 Task: Check the sale-to-list ratio of large walk-in closet in the last 3 years.
Action: Mouse moved to (799, 196)
Screenshot: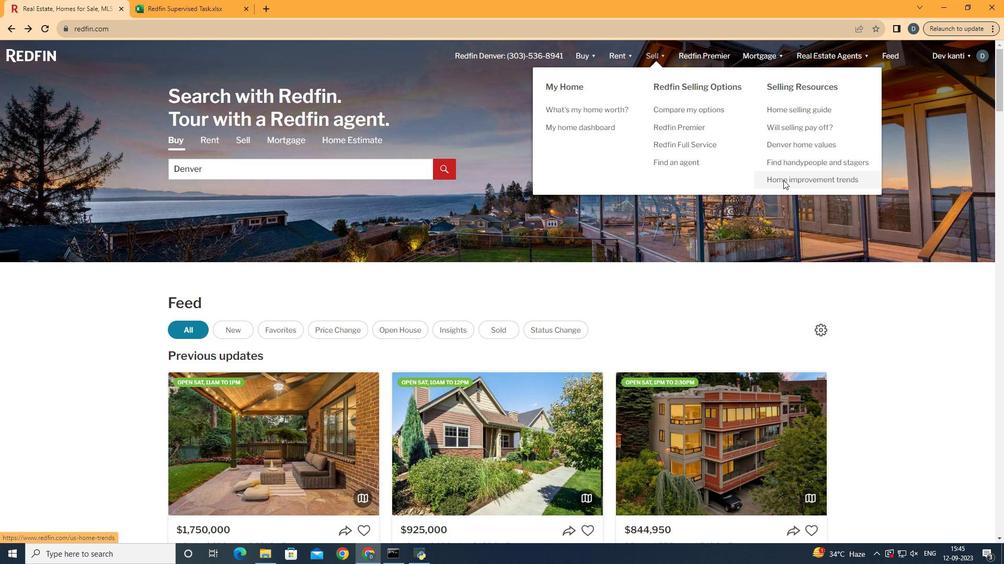 
Action: Mouse pressed left at (799, 196)
Screenshot: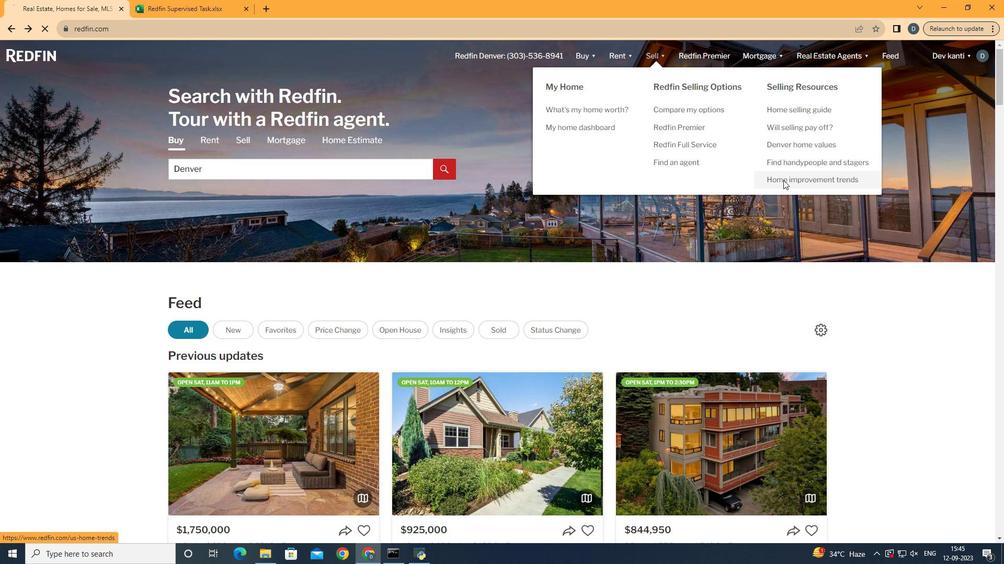 
Action: Mouse moved to (272, 213)
Screenshot: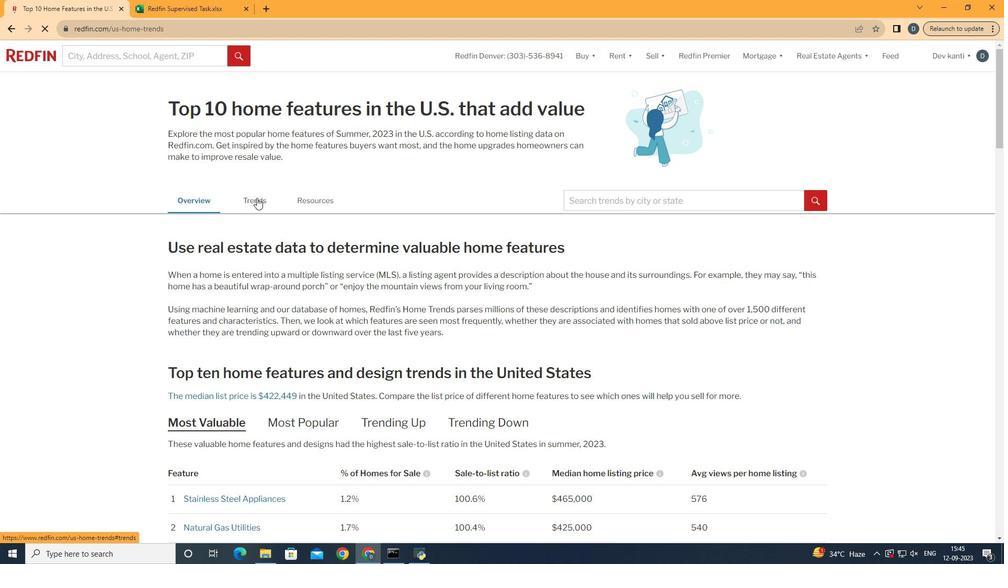 
Action: Mouse pressed left at (272, 213)
Screenshot: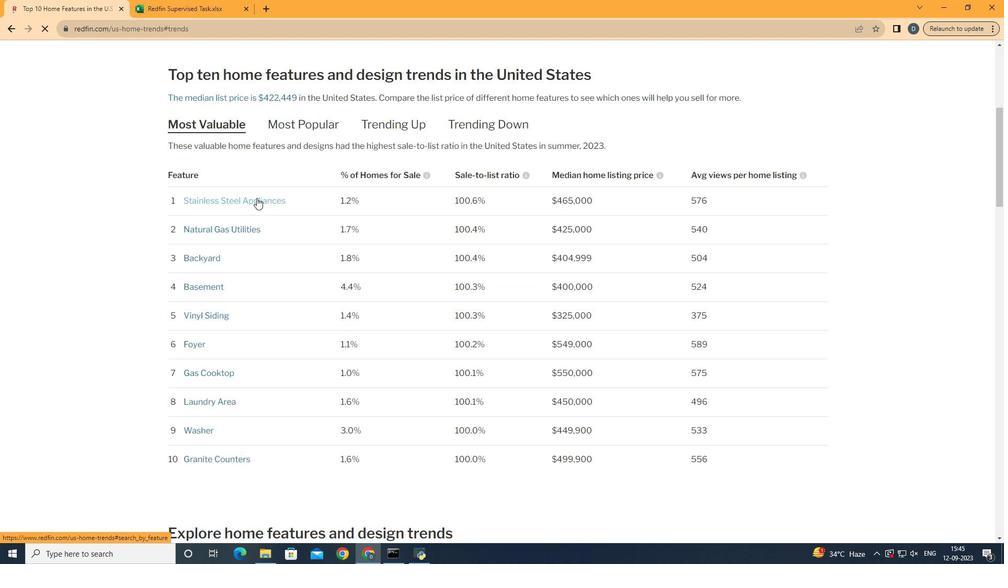 
Action: Mouse moved to (298, 269)
Screenshot: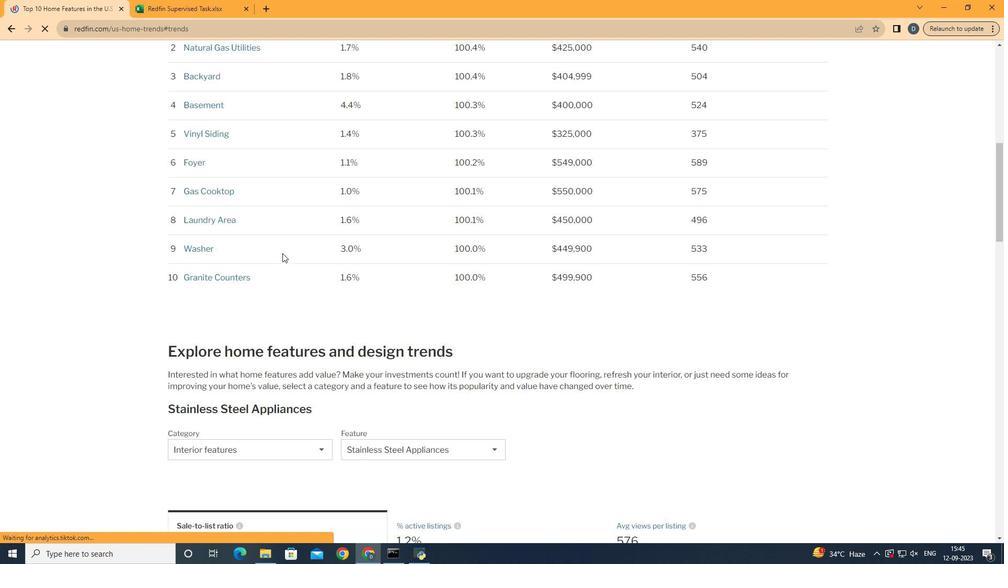 
Action: Mouse scrolled (298, 268) with delta (0, 0)
Screenshot: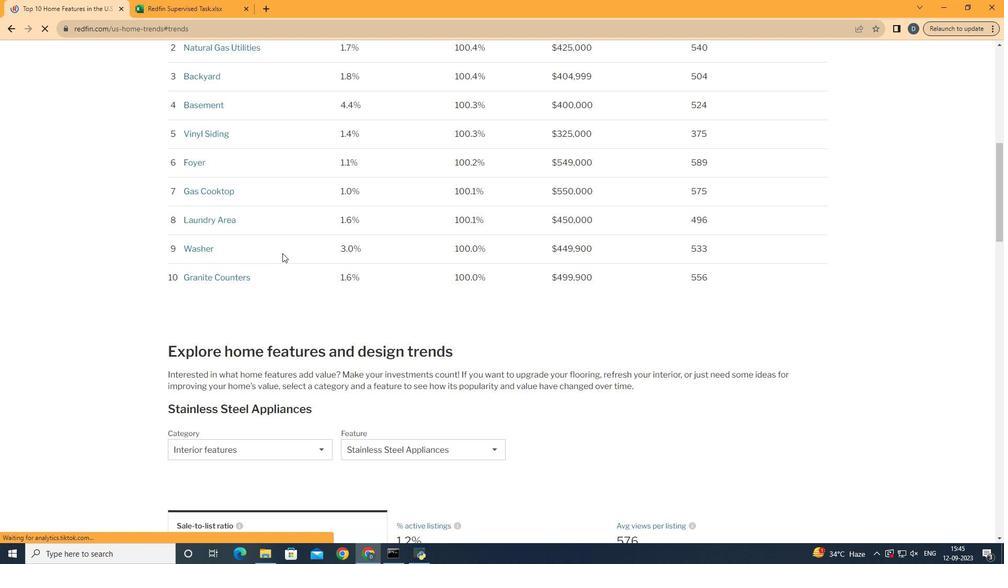 
Action: Mouse scrolled (298, 268) with delta (0, 0)
Screenshot: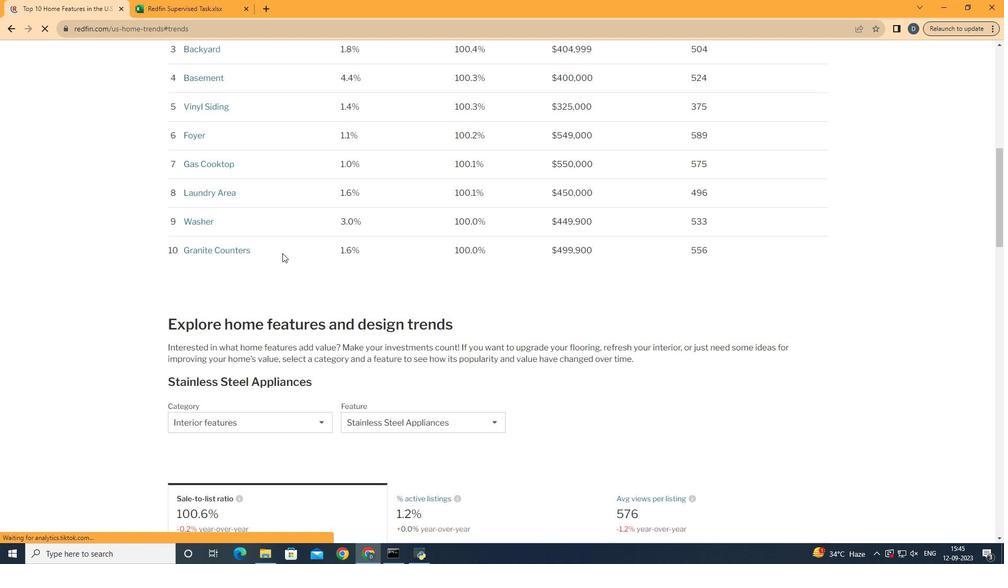 
Action: Mouse scrolled (298, 268) with delta (0, 0)
Screenshot: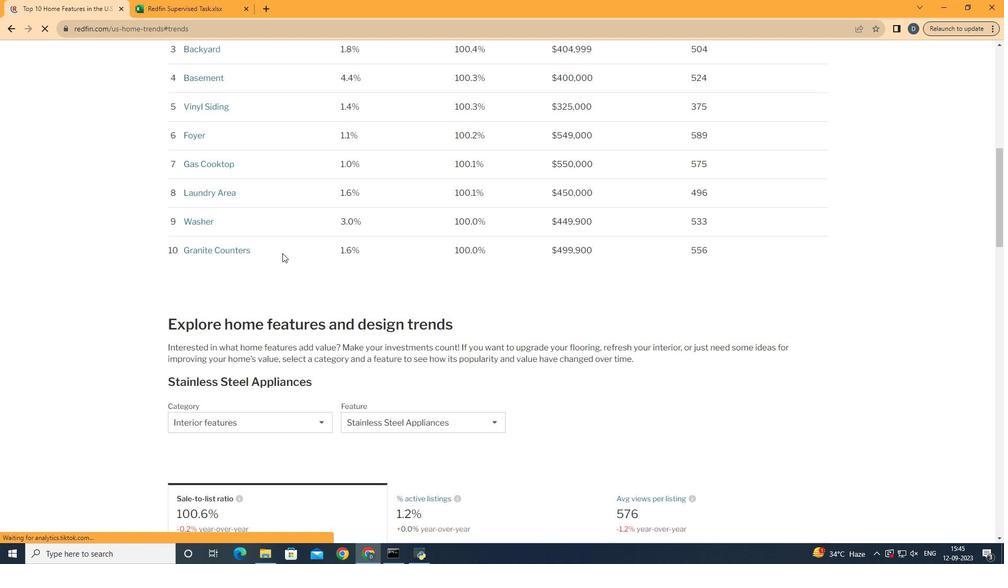 
Action: Mouse scrolled (298, 268) with delta (0, 0)
Screenshot: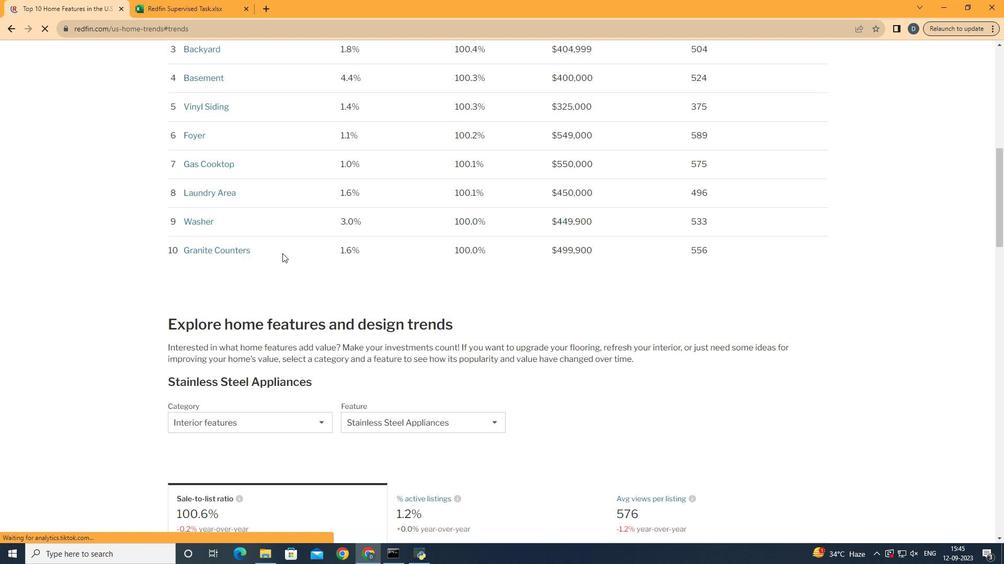
Action: Mouse scrolled (298, 268) with delta (0, 0)
Screenshot: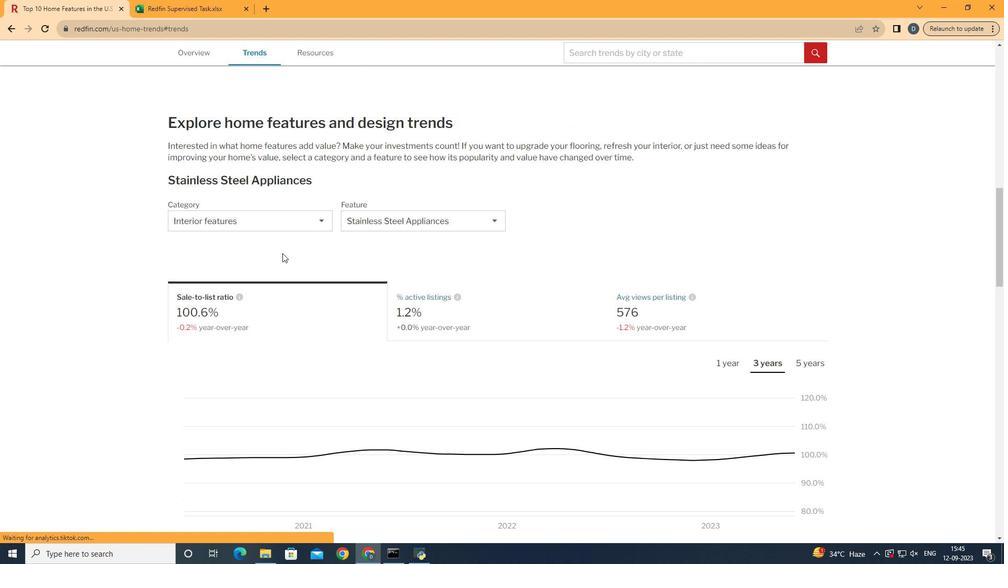 
Action: Mouse scrolled (298, 268) with delta (0, 0)
Screenshot: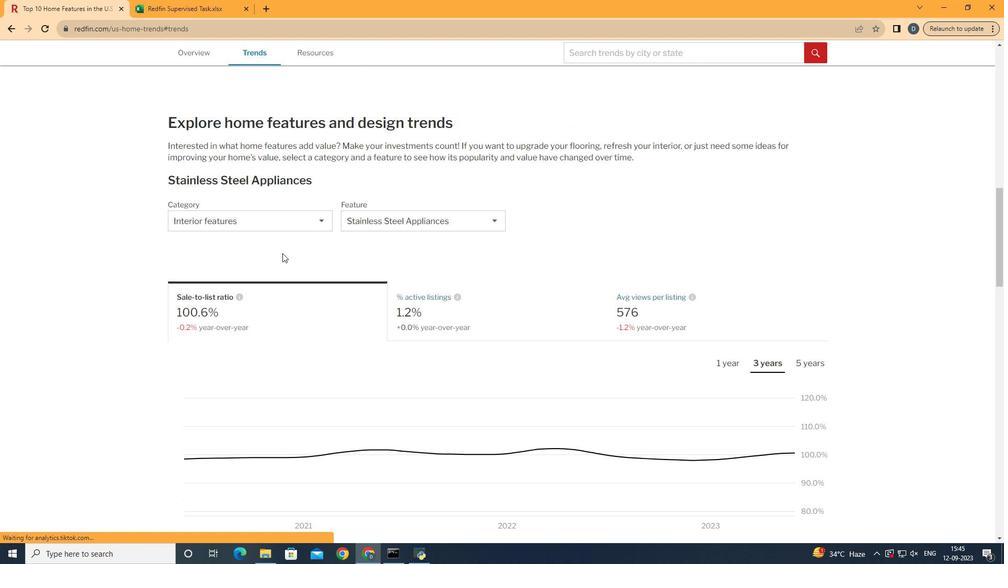 
Action: Mouse scrolled (298, 268) with delta (0, 0)
Screenshot: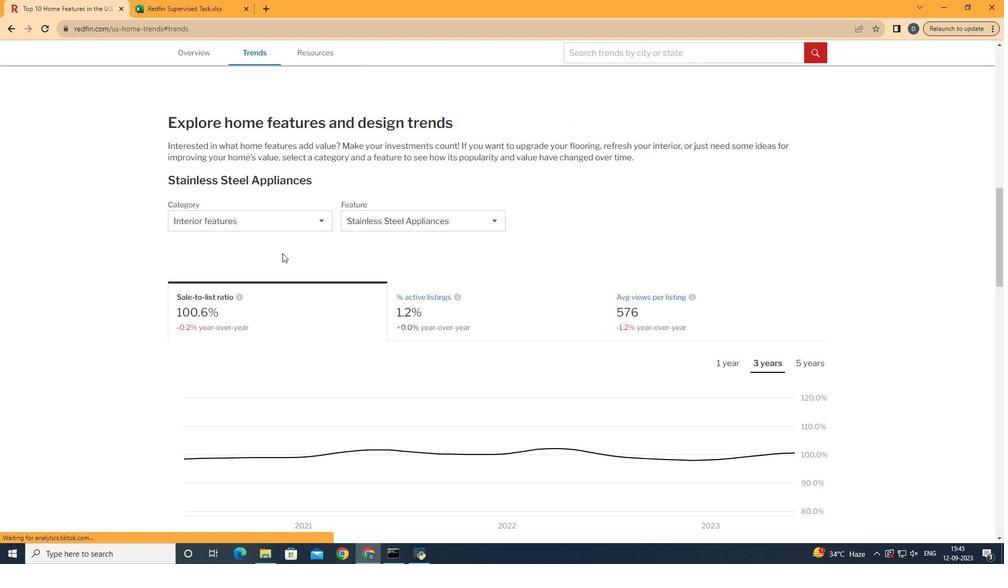 
Action: Mouse scrolled (298, 268) with delta (0, 0)
Screenshot: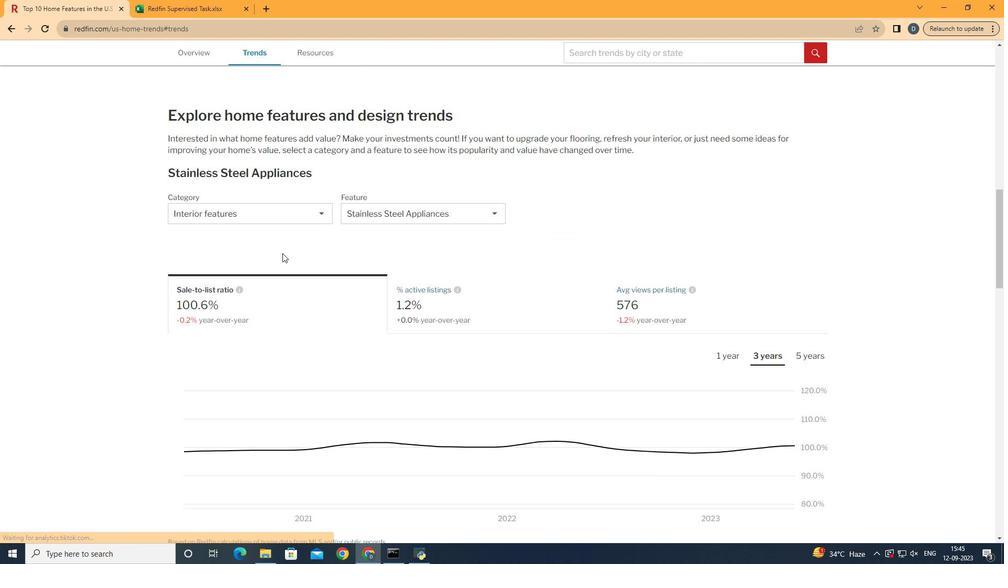 
Action: Mouse moved to (311, 221)
Screenshot: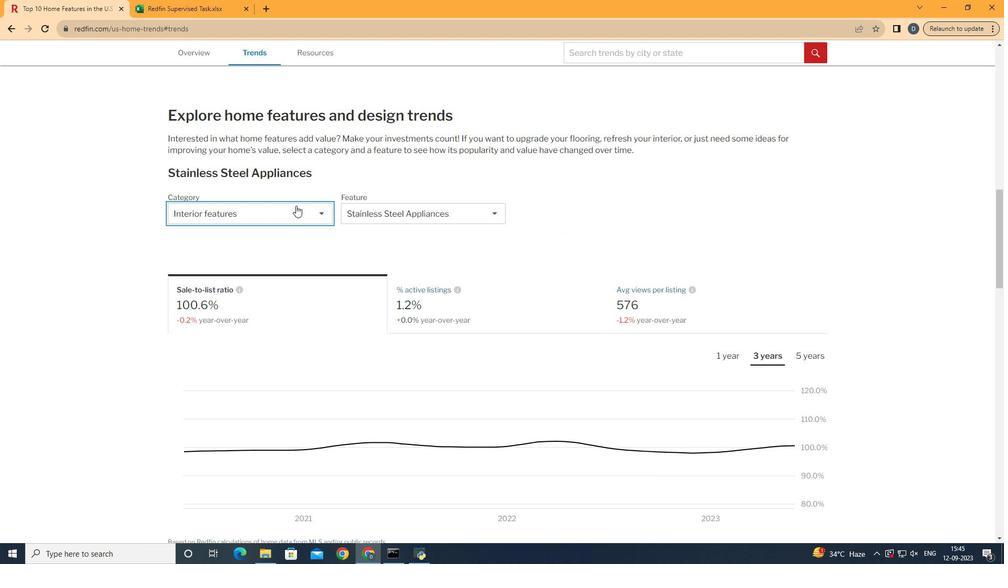 
Action: Mouse pressed left at (311, 221)
Screenshot: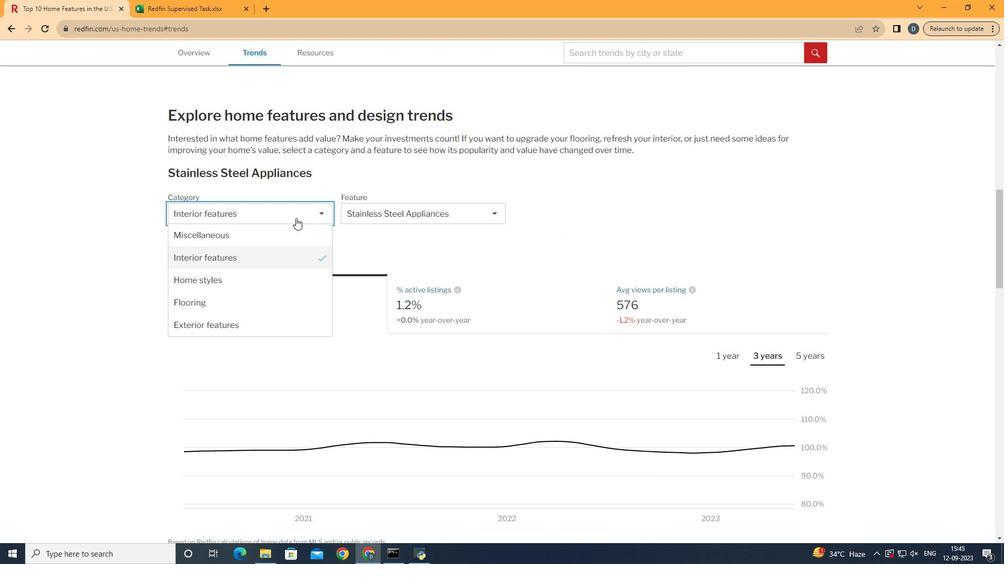 
Action: Mouse moved to (308, 274)
Screenshot: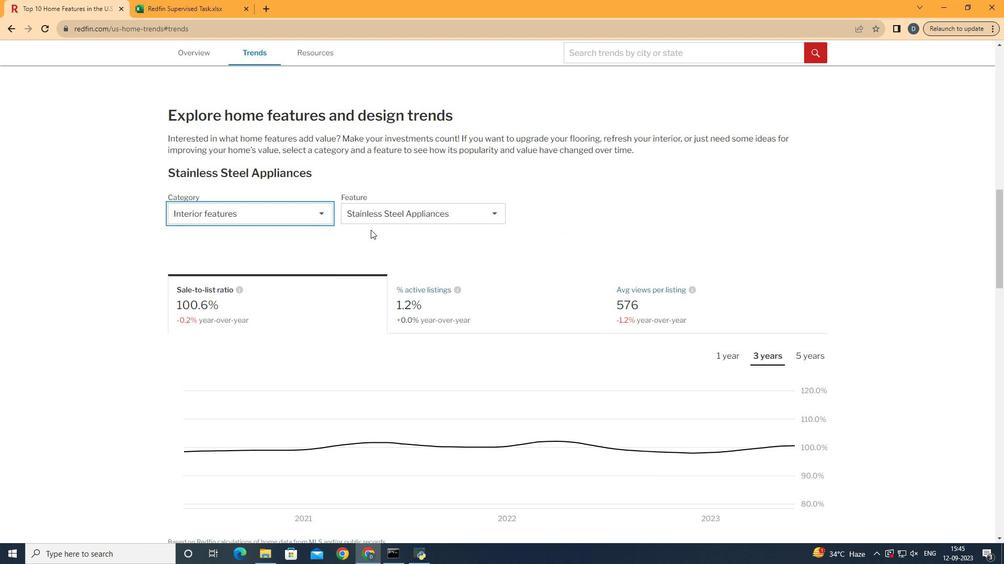 
Action: Mouse pressed left at (308, 274)
Screenshot: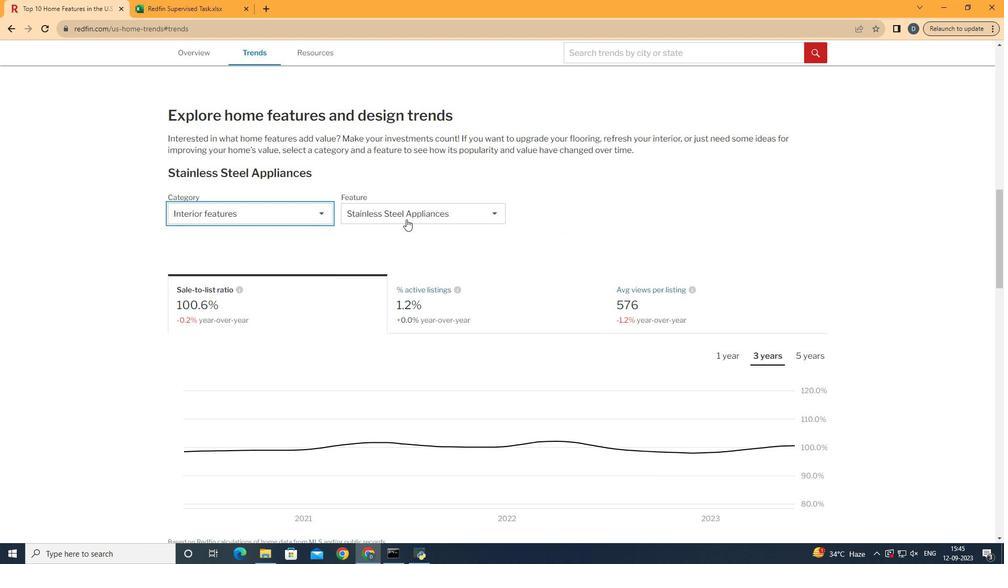 
Action: Mouse moved to (435, 229)
Screenshot: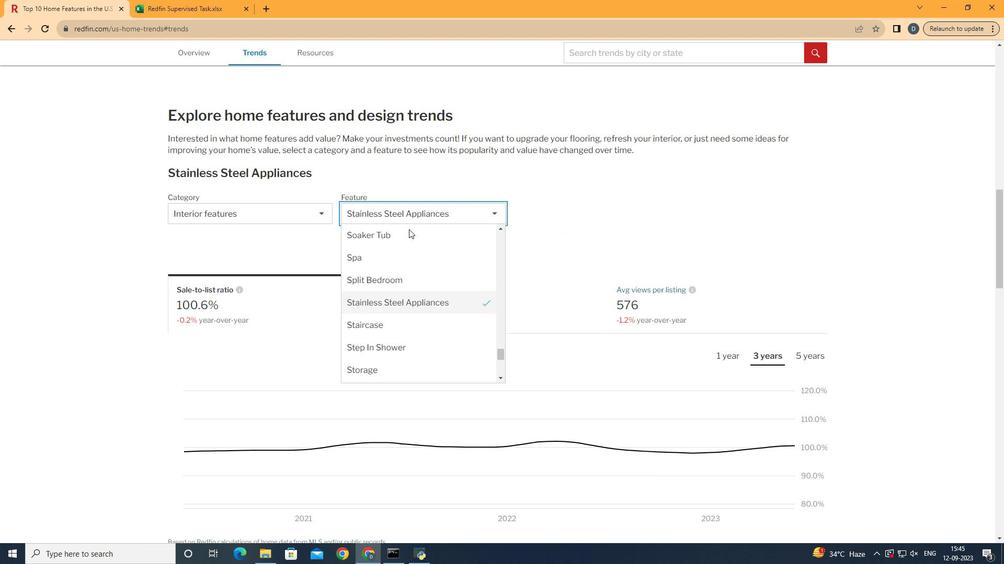 
Action: Mouse pressed left at (435, 229)
Screenshot: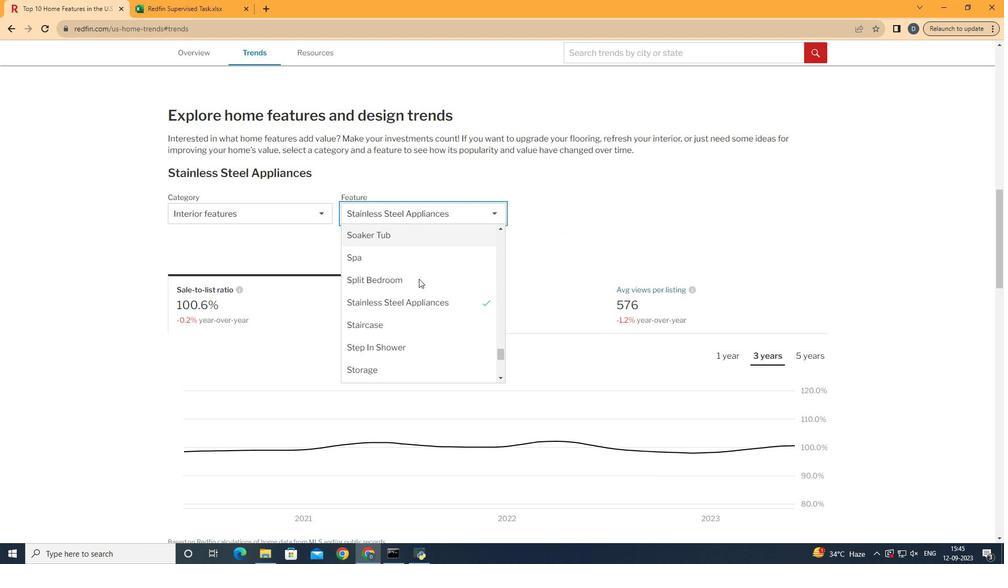 
Action: Mouse moved to (448, 333)
Screenshot: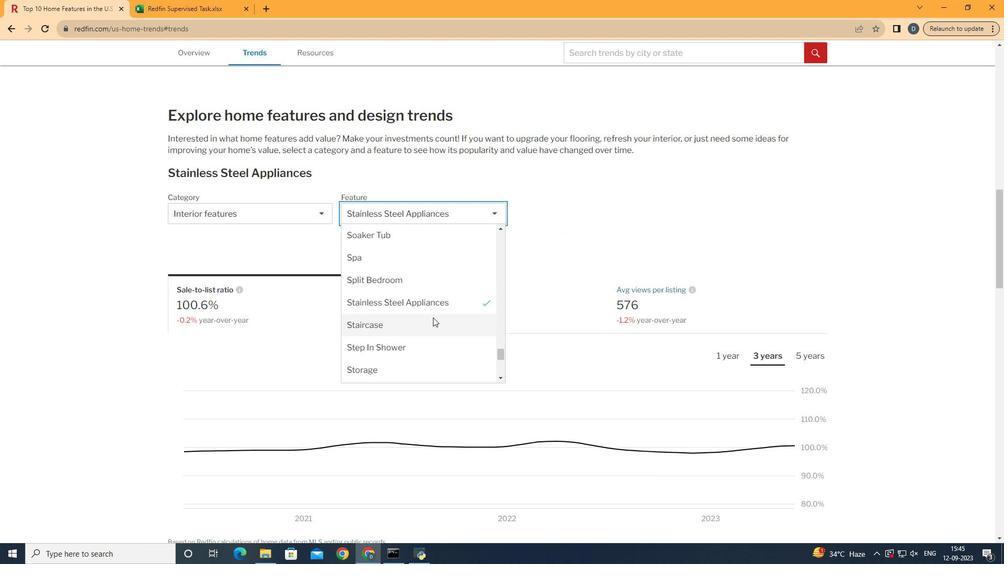 
Action: Mouse scrolled (448, 334) with delta (0, 0)
Screenshot: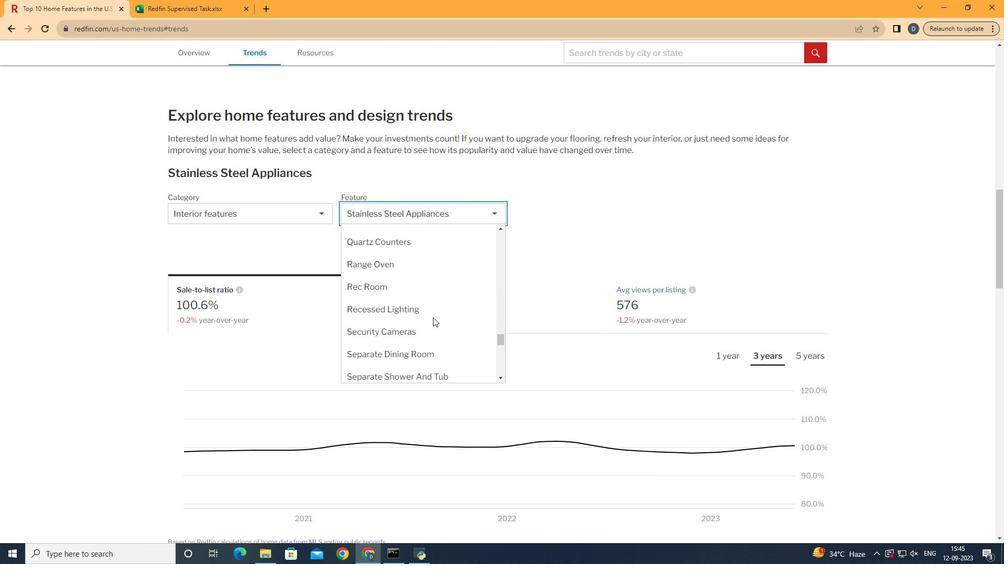 
Action: Mouse scrolled (448, 334) with delta (0, 0)
Screenshot: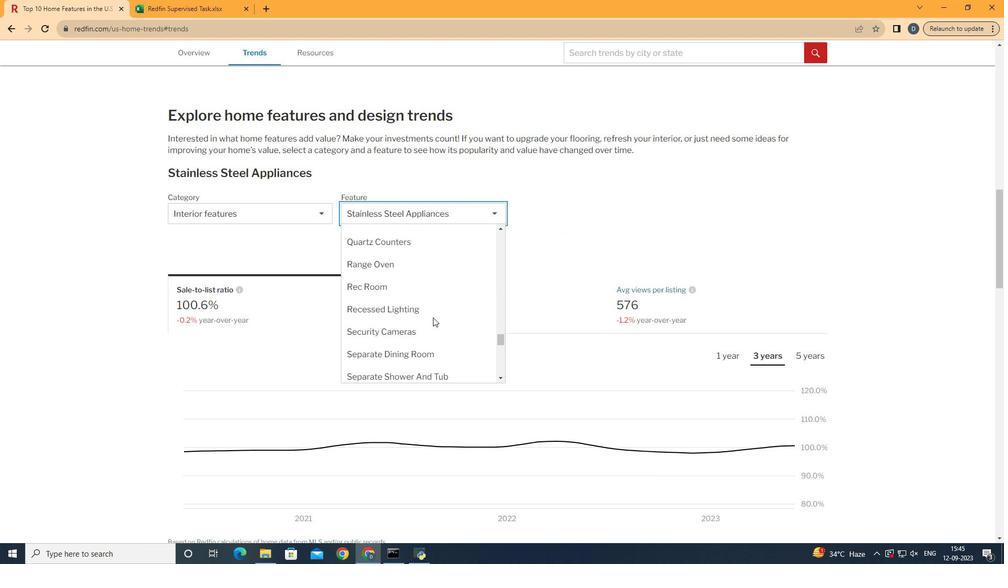 
Action: Mouse scrolled (448, 334) with delta (0, 0)
Screenshot: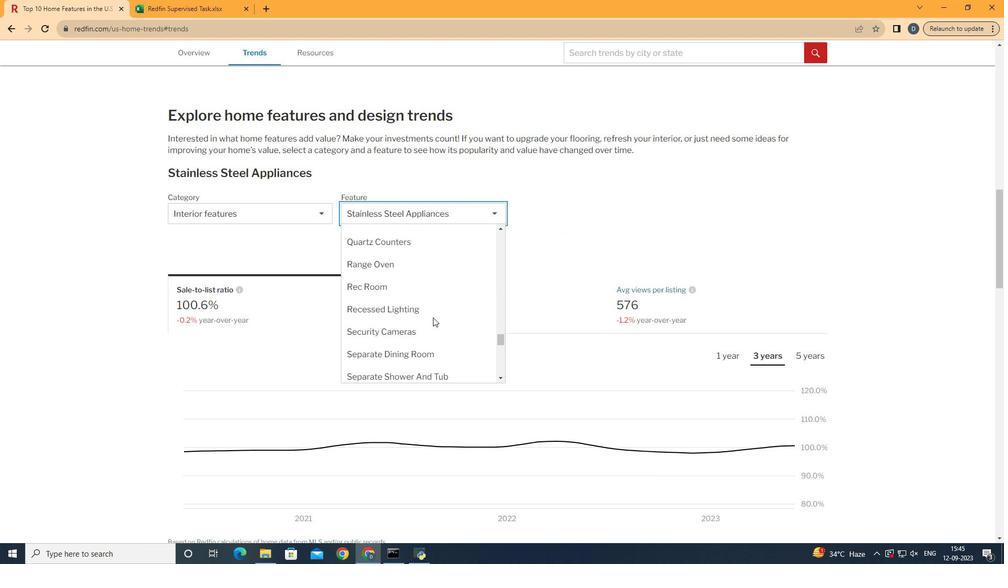 
Action: Mouse scrolled (448, 334) with delta (0, 0)
Screenshot: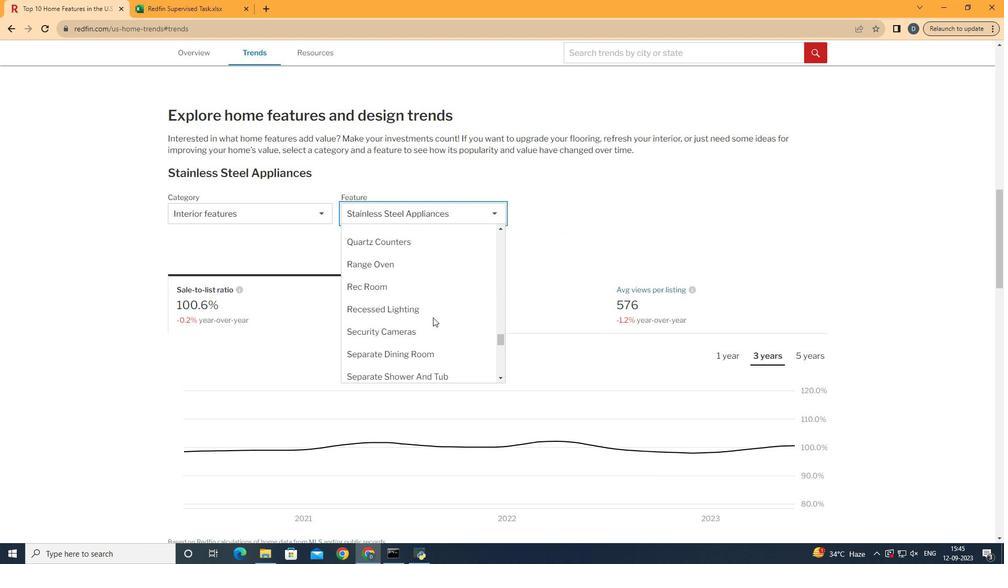 
Action: Mouse scrolled (448, 334) with delta (0, 0)
Screenshot: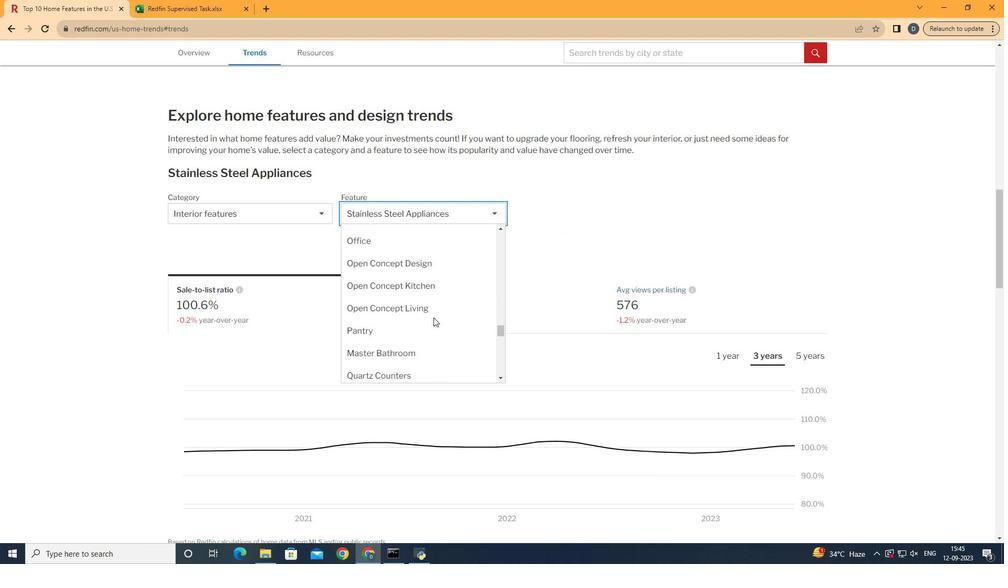 
Action: Mouse scrolled (448, 334) with delta (0, 0)
Screenshot: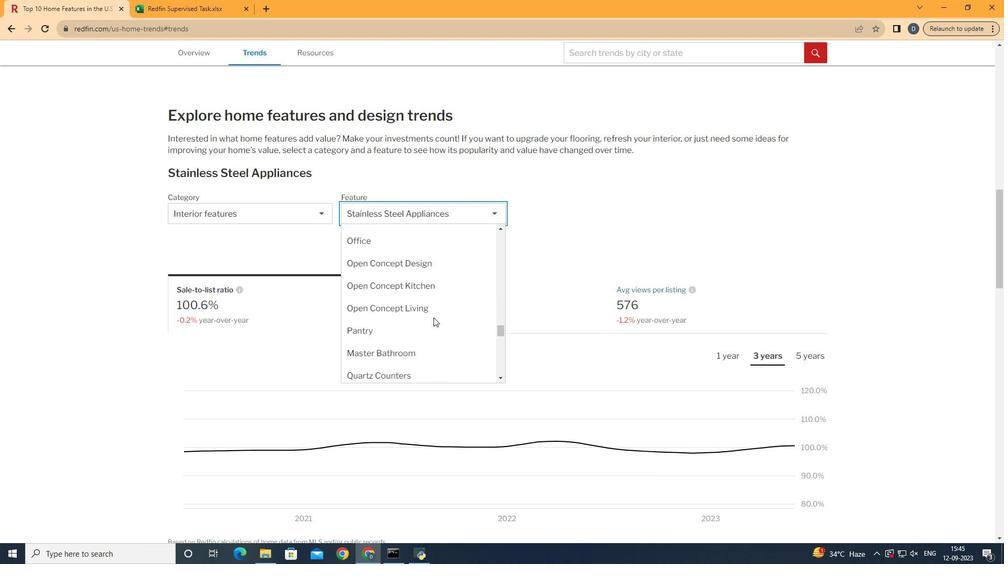 
Action: Mouse scrolled (448, 334) with delta (0, 0)
Screenshot: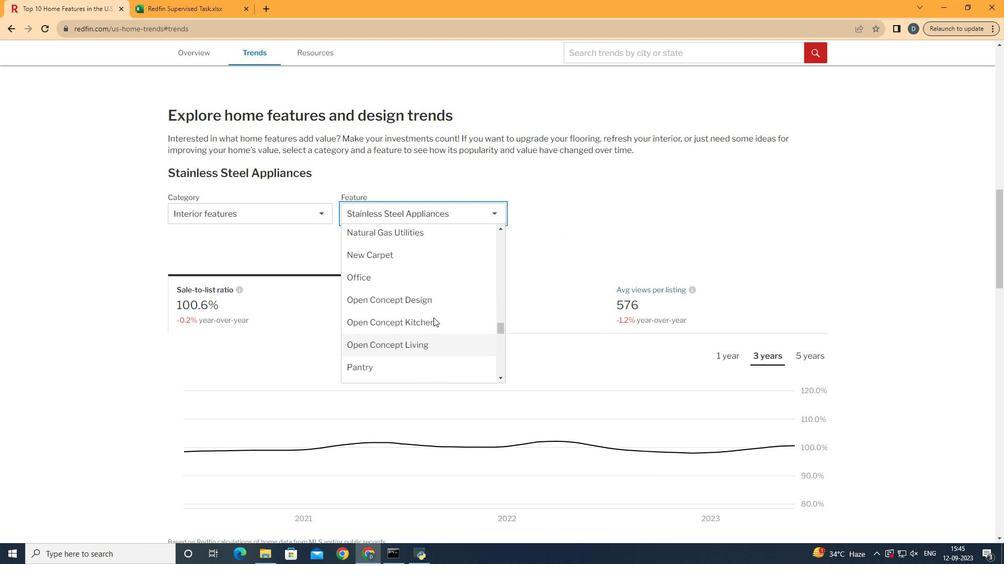 
Action: Mouse moved to (449, 333)
Screenshot: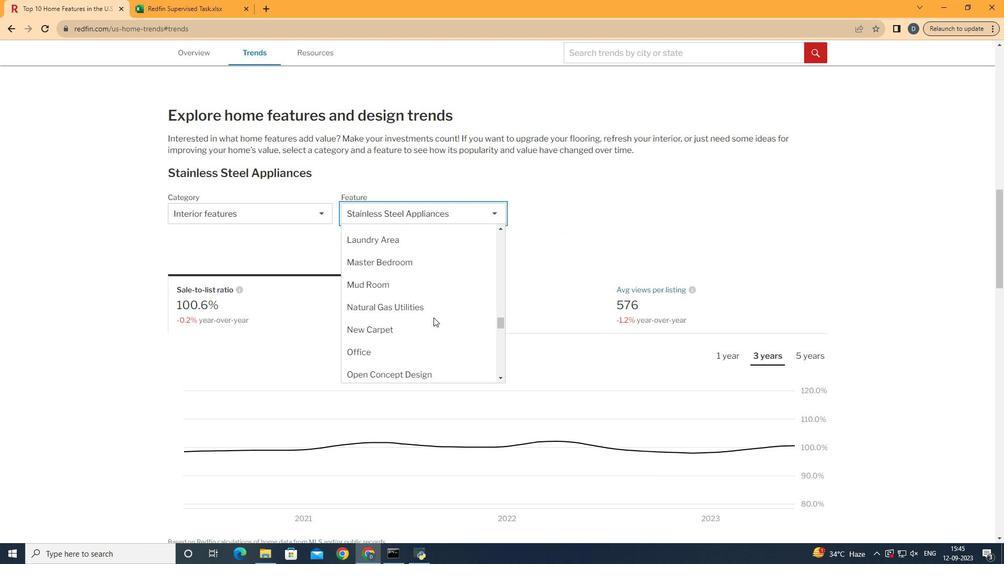 
Action: Mouse scrolled (449, 334) with delta (0, 0)
Screenshot: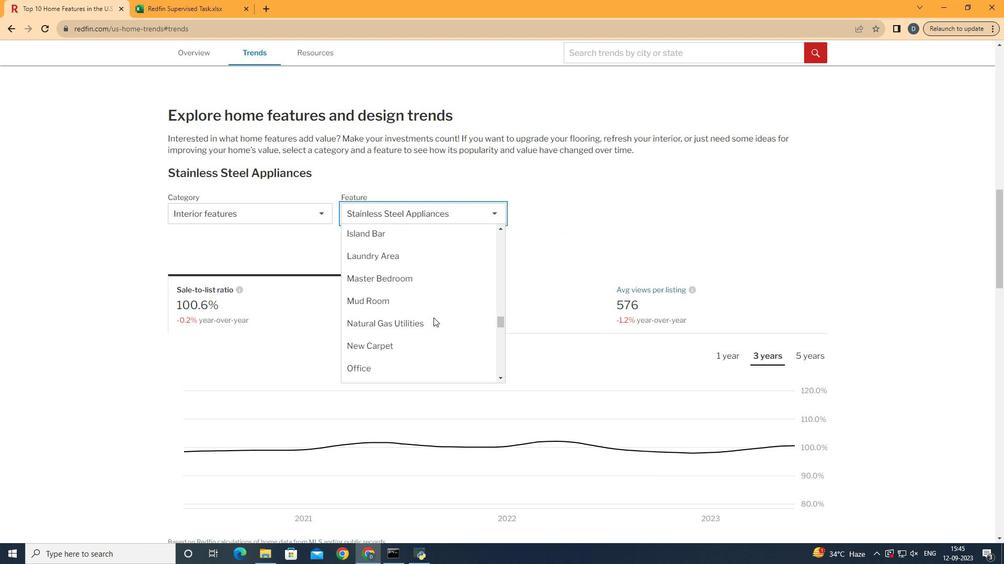 
Action: Mouse scrolled (449, 334) with delta (0, 0)
Screenshot: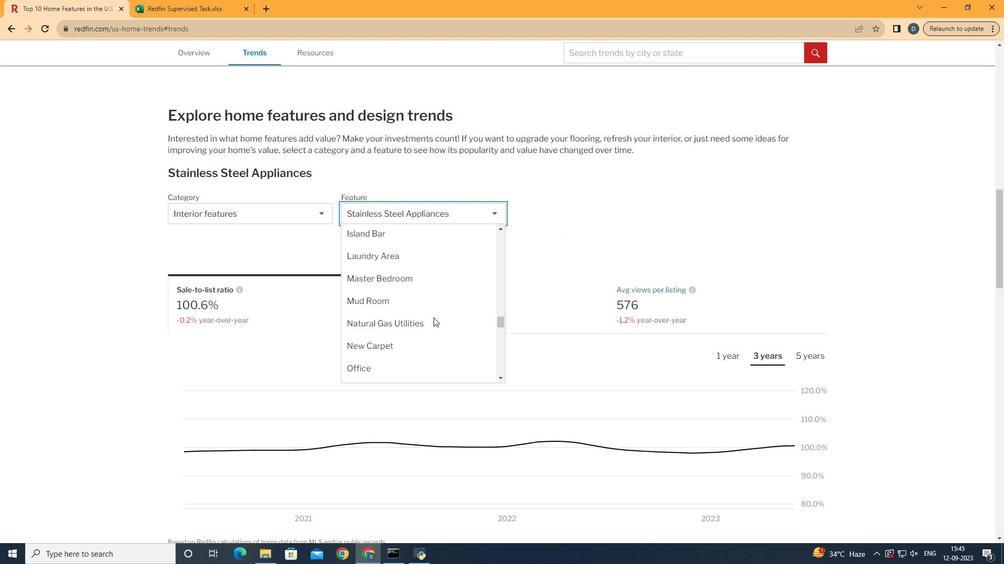 
Action: Mouse scrolled (449, 334) with delta (0, 0)
Screenshot: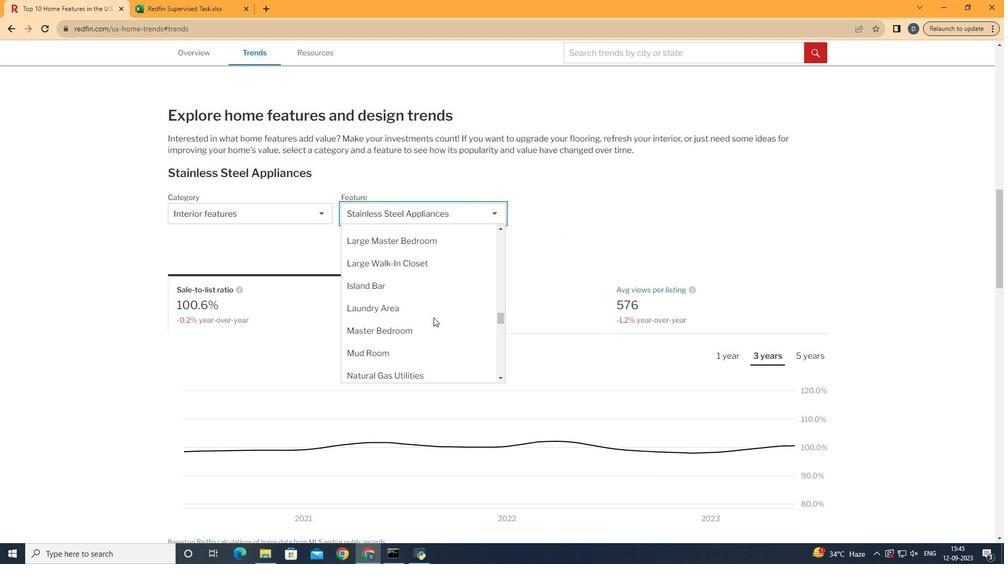 
Action: Mouse moved to (471, 284)
Screenshot: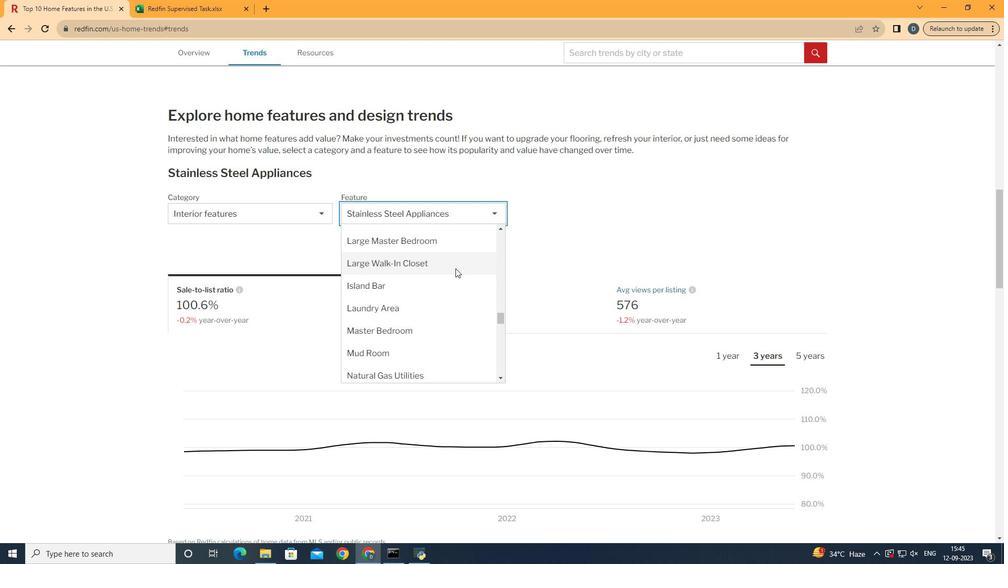 
Action: Mouse pressed left at (471, 284)
Screenshot: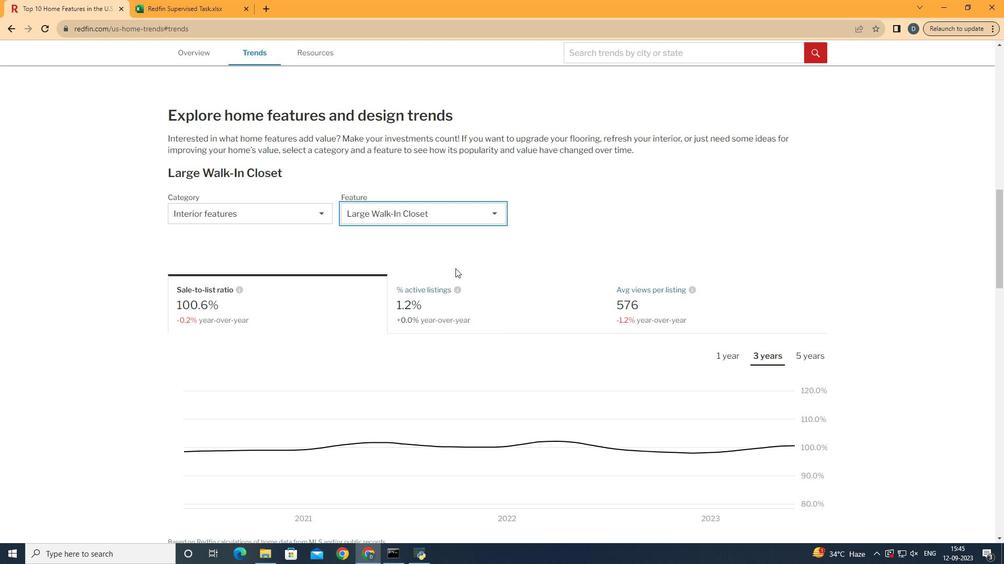 
Action: Mouse moved to (471, 285)
Screenshot: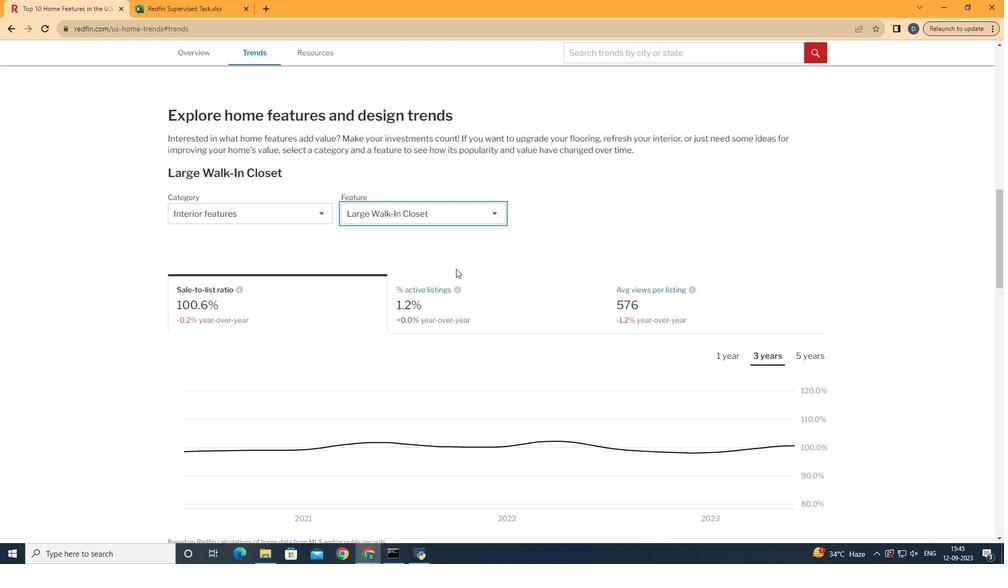 
Action: Mouse scrolled (471, 284) with delta (0, 0)
Screenshot: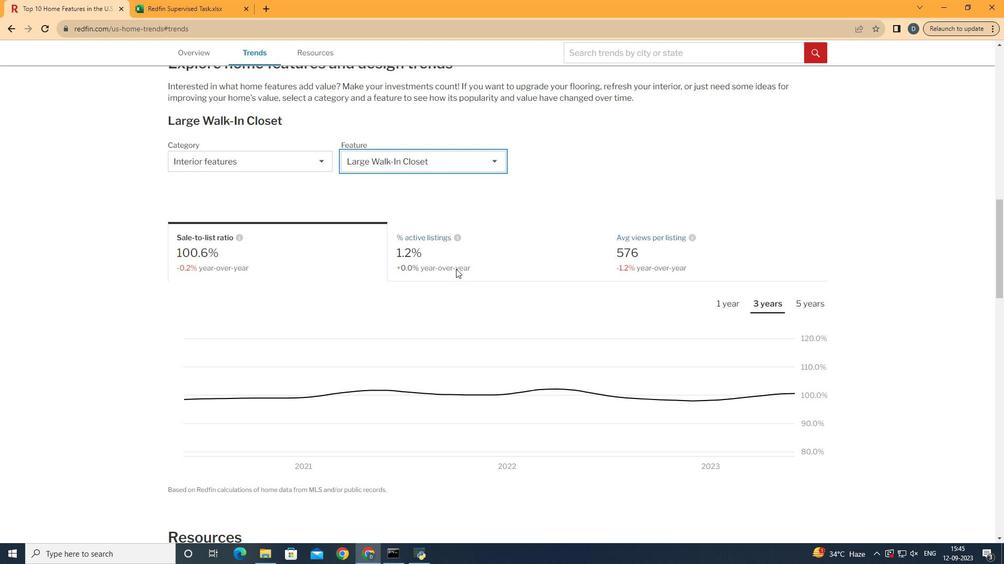 
Action: Mouse moved to (318, 280)
Screenshot: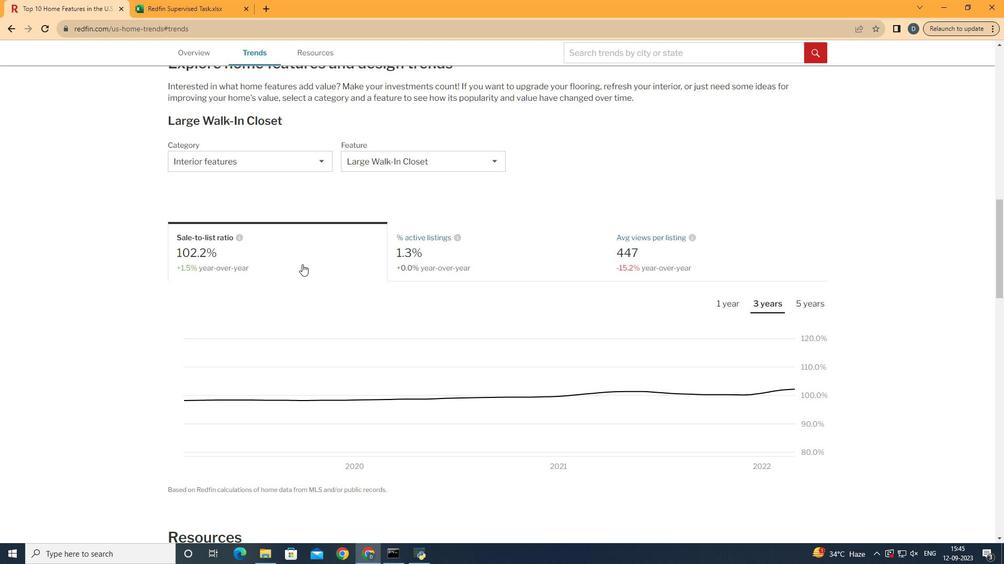 
Action: Mouse pressed left at (318, 280)
Screenshot: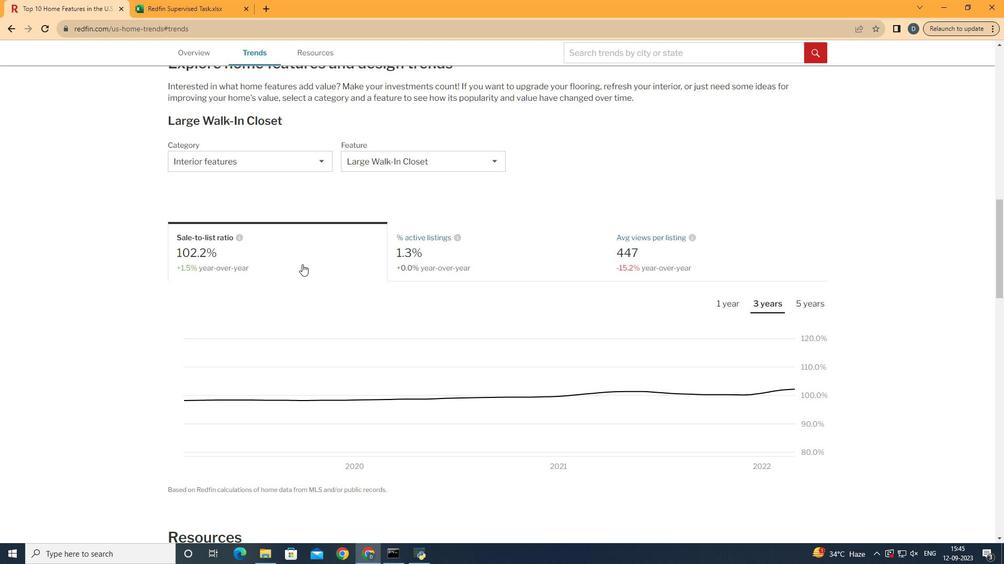 
Action: Mouse moved to (441, 297)
Screenshot: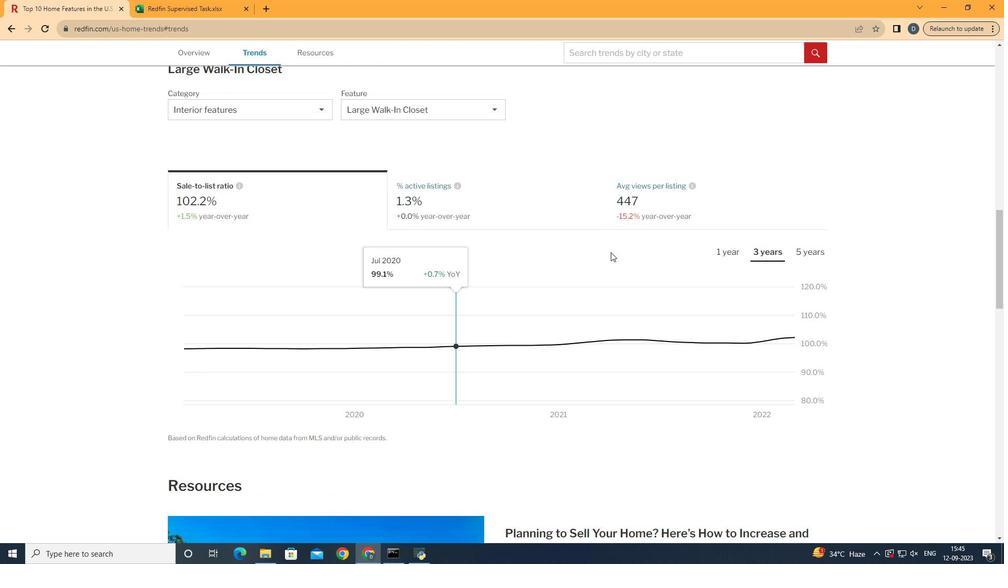 
Action: Mouse scrolled (441, 297) with delta (0, 0)
Screenshot: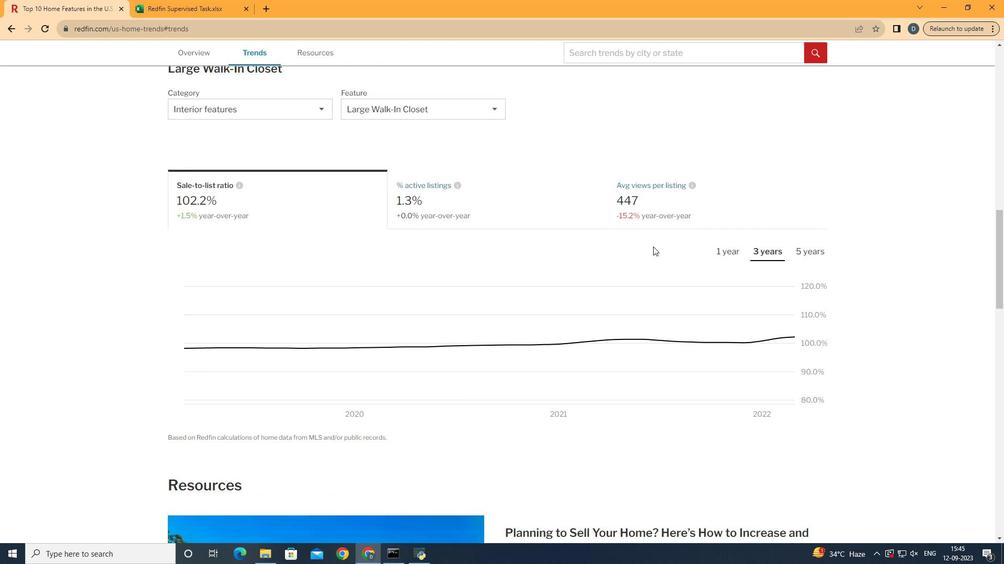 
Action: Mouse moved to (776, 270)
Screenshot: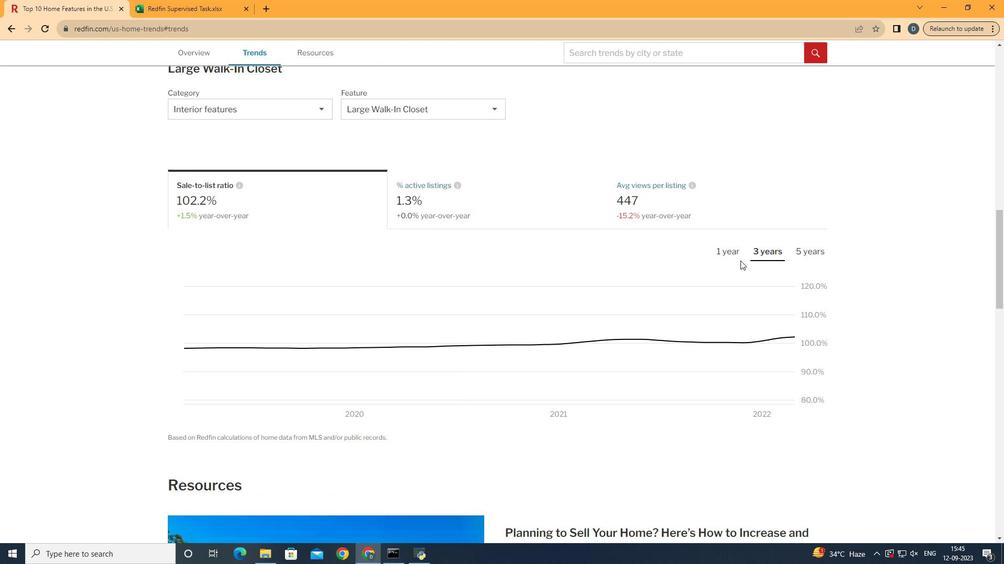 
Action: Mouse pressed left at (776, 270)
Screenshot: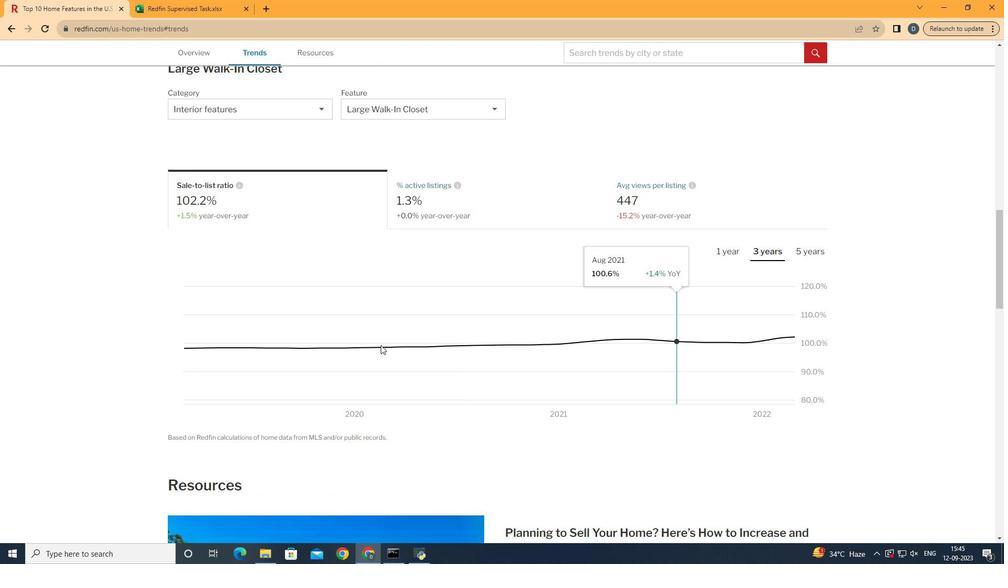 
Action: Mouse moved to (821, 364)
Screenshot: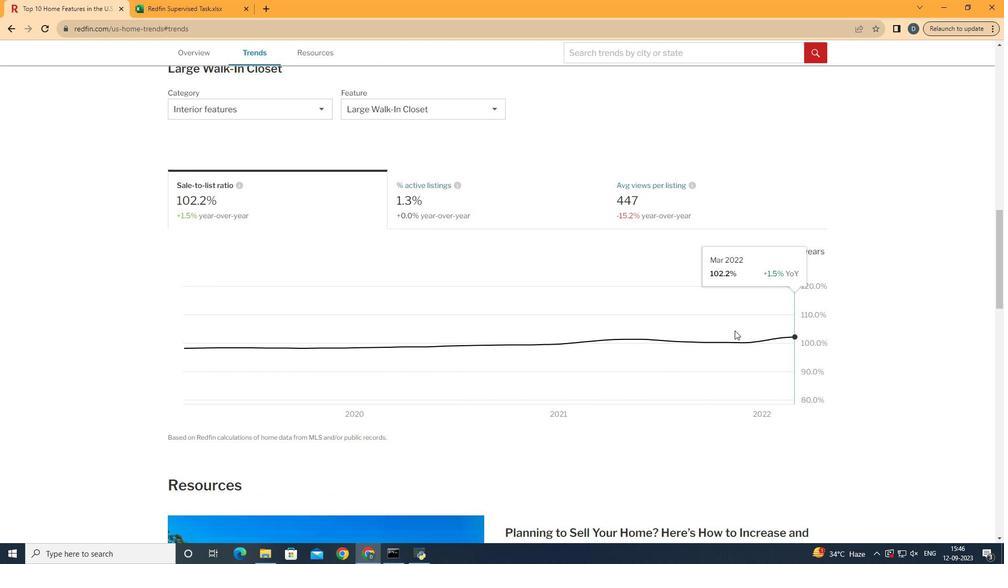 
